 Task: Create a task  Integrate website with a new content delivery network (CDN) , assign it to team member softage.1@softage.net in the project AgileRamp and update the status of the task to  On Track  , set the priority of the task to High
Action: Mouse moved to (329, 316)
Screenshot: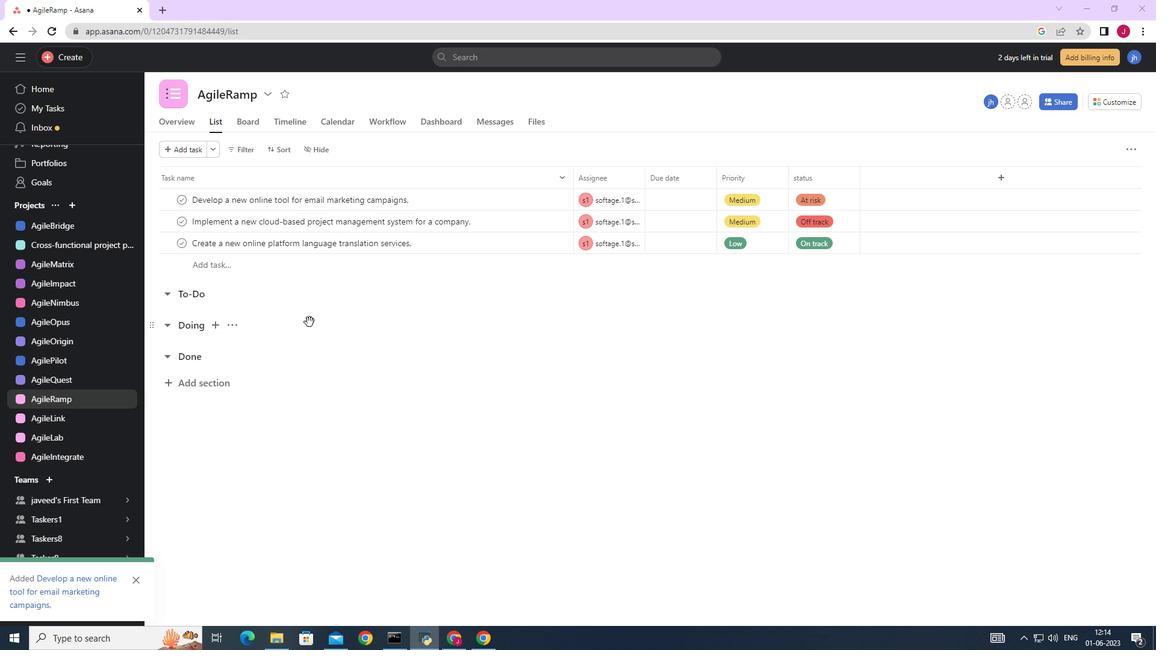 
Action: Mouse scrolled (329, 315) with delta (0, 0)
Screenshot: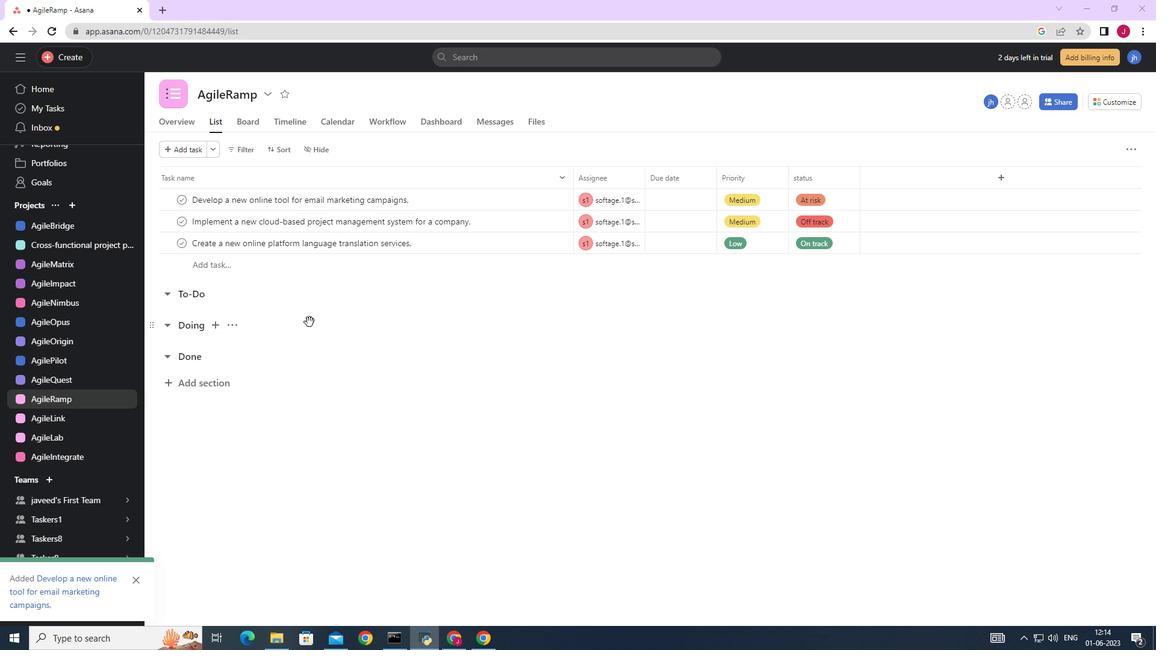 
Action: Mouse scrolled (329, 315) with delta (0, 0)
Screenshot: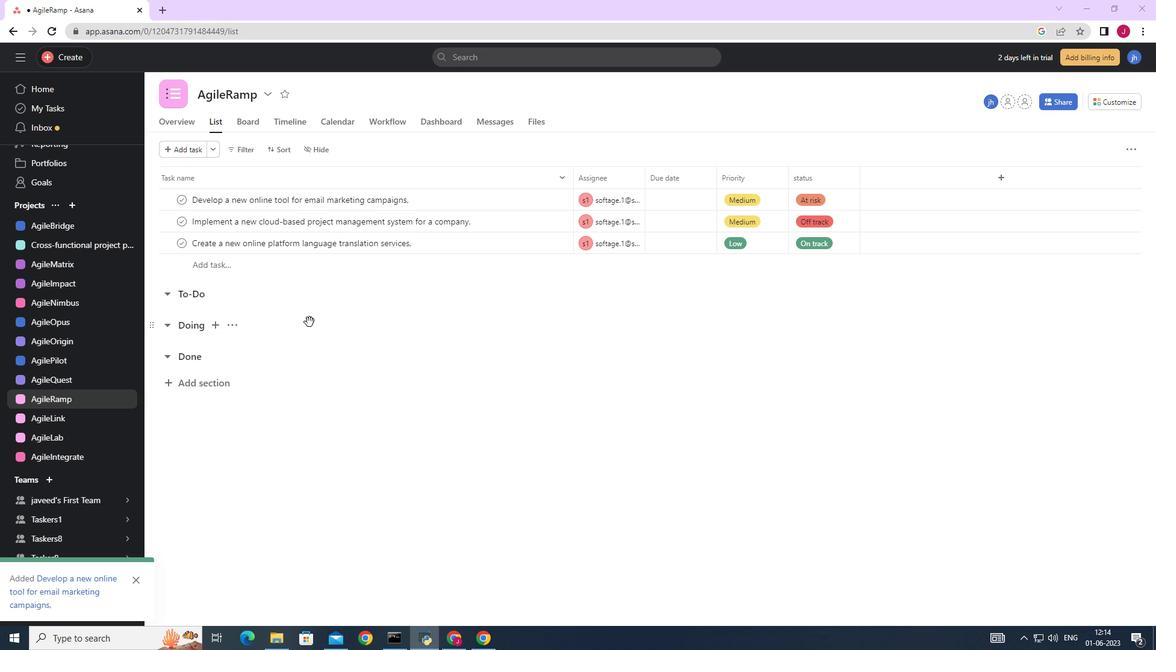 
Action: Mouse moved to (330, 316)
Screenshot: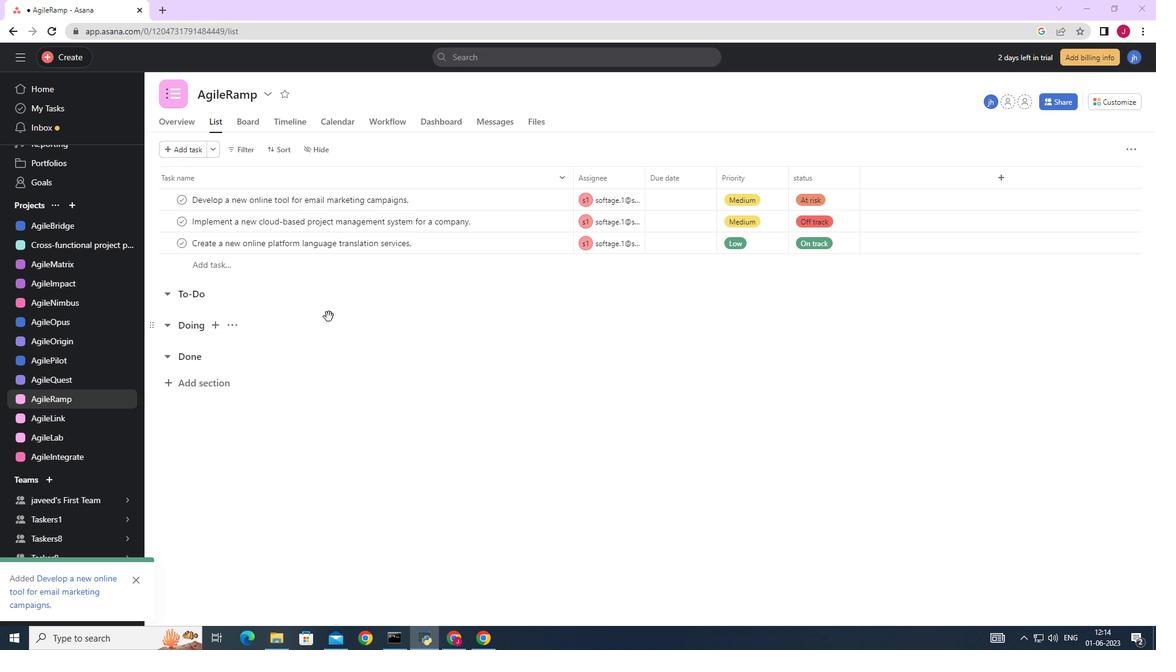 
Action: Mouse scrolled (330, 315) with delta (0, 0)
Screenshot: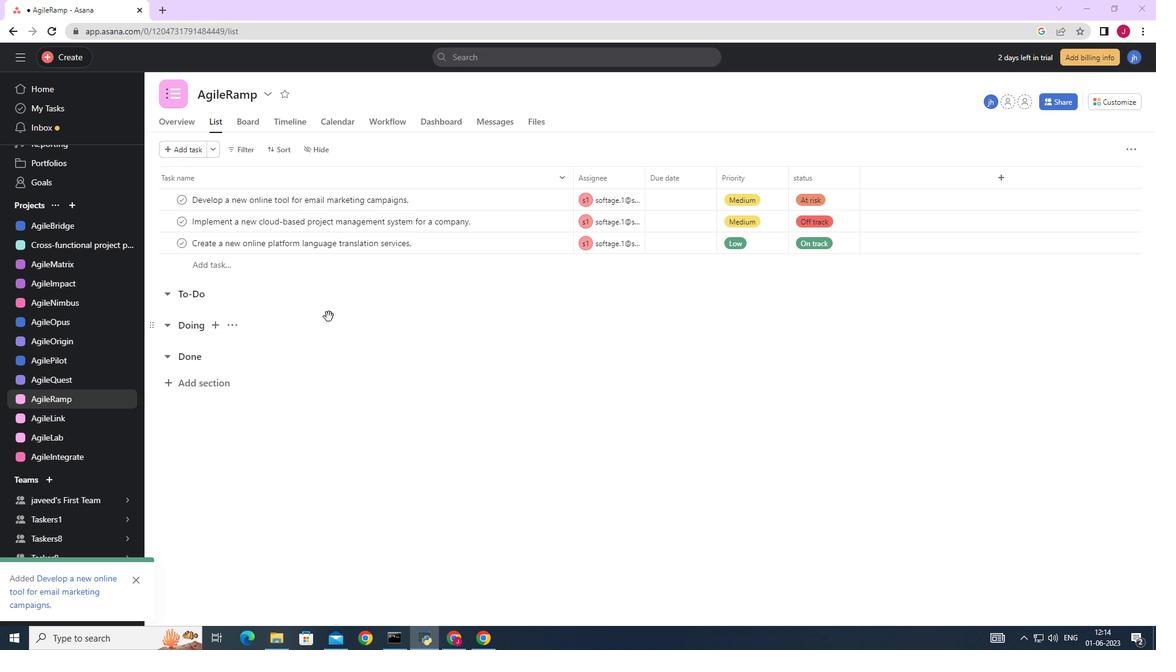 
Action: Mouse scrolled (330, 315) with delta (0, 0)
Screenshot: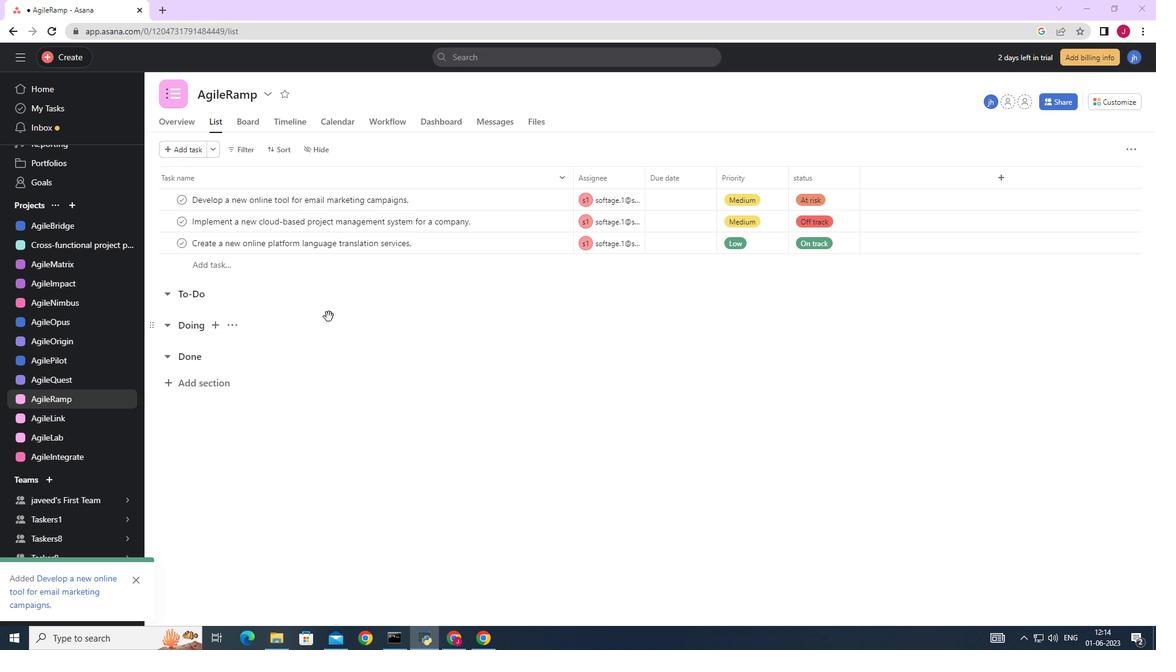
Action: Mouse moved to (72, 57)
Screenshot: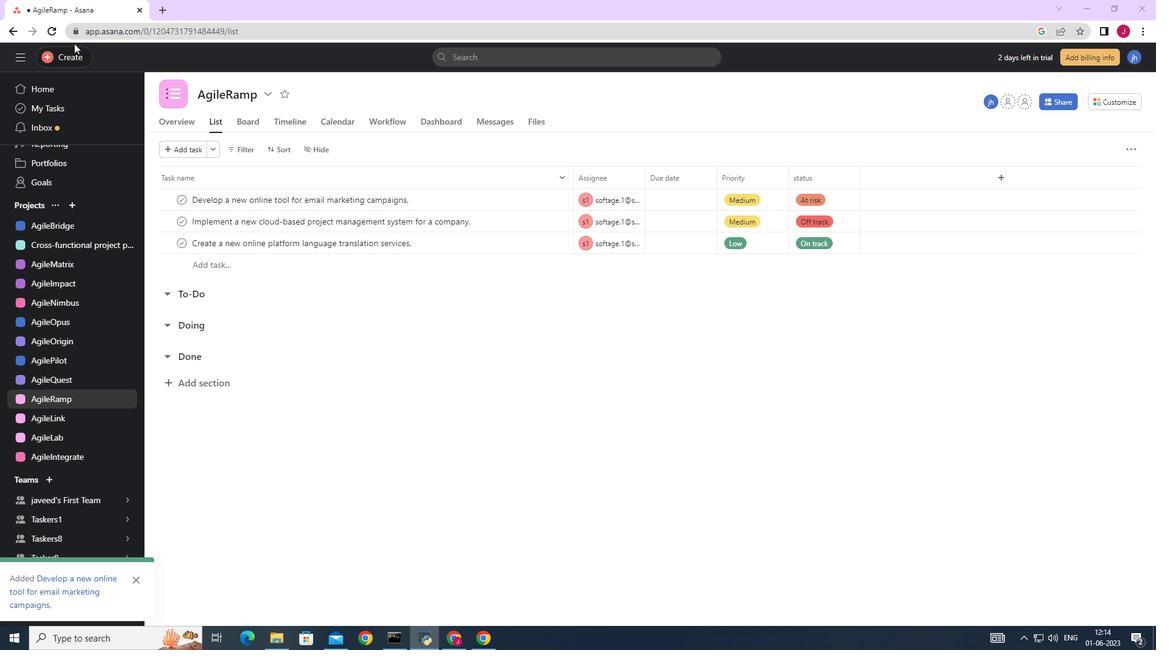 
Action: Mouse pressed left at (72, 57)
Screenshot: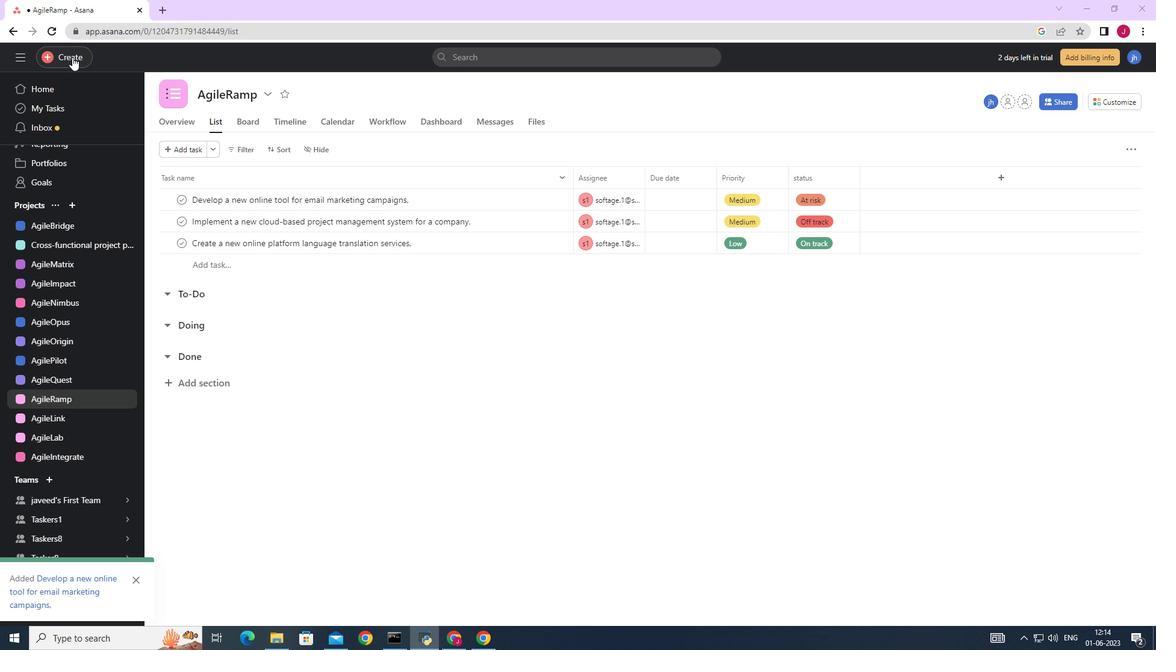 
Action: Mouse moved to (165, 57)
Screenshot: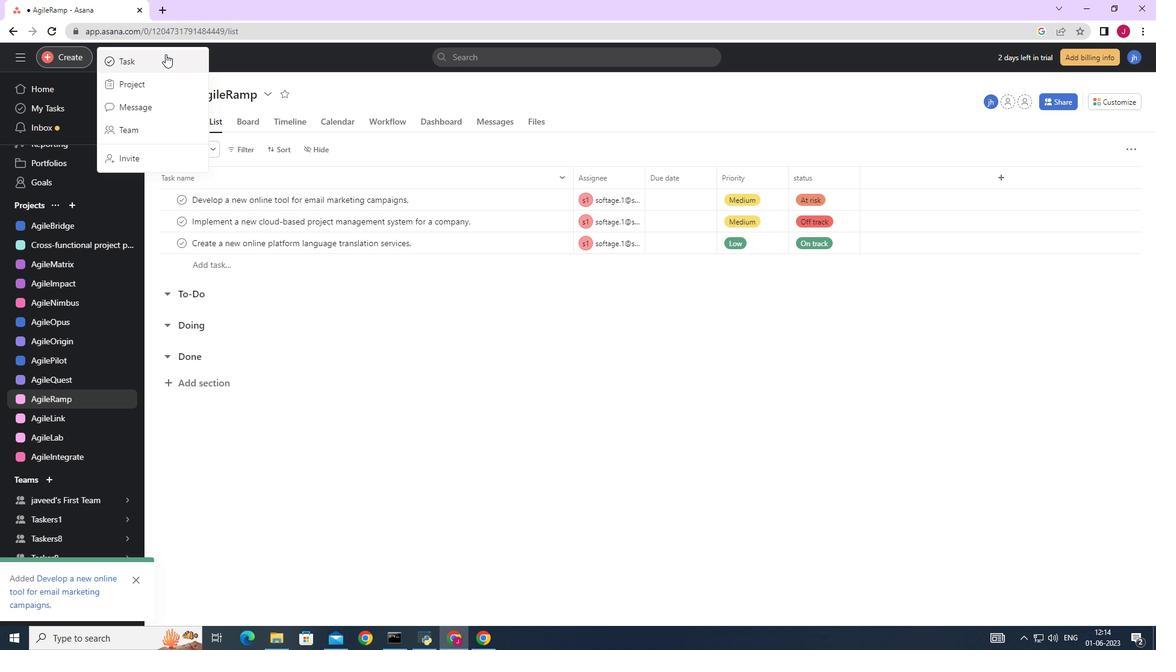 
Action: Mouse pressed left at (165, 57)
Screenshot: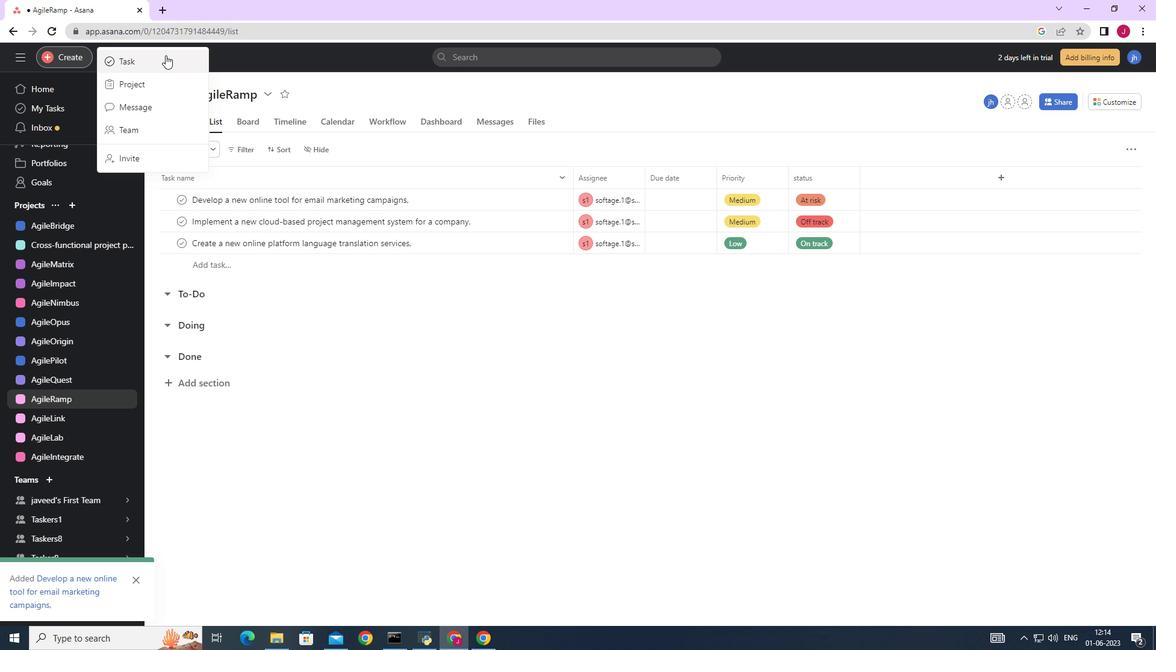 
Action: Mouse moved to (945, 396)
Screenshot: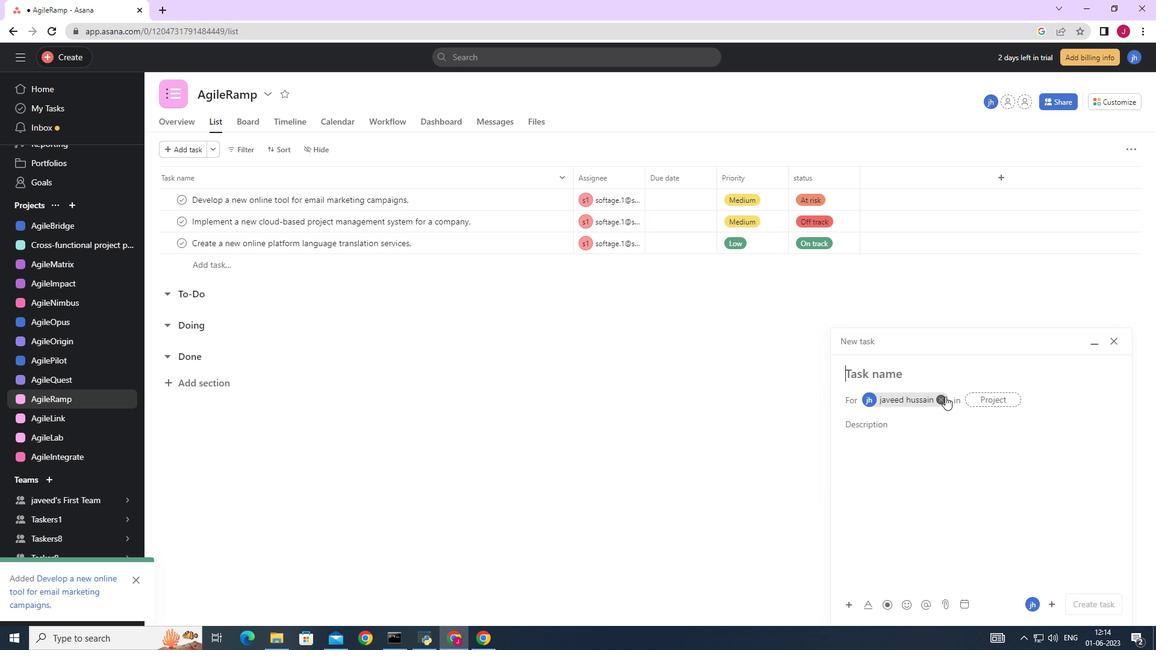 
Action: Mouse pressed left at (945, 396)
Screenshot: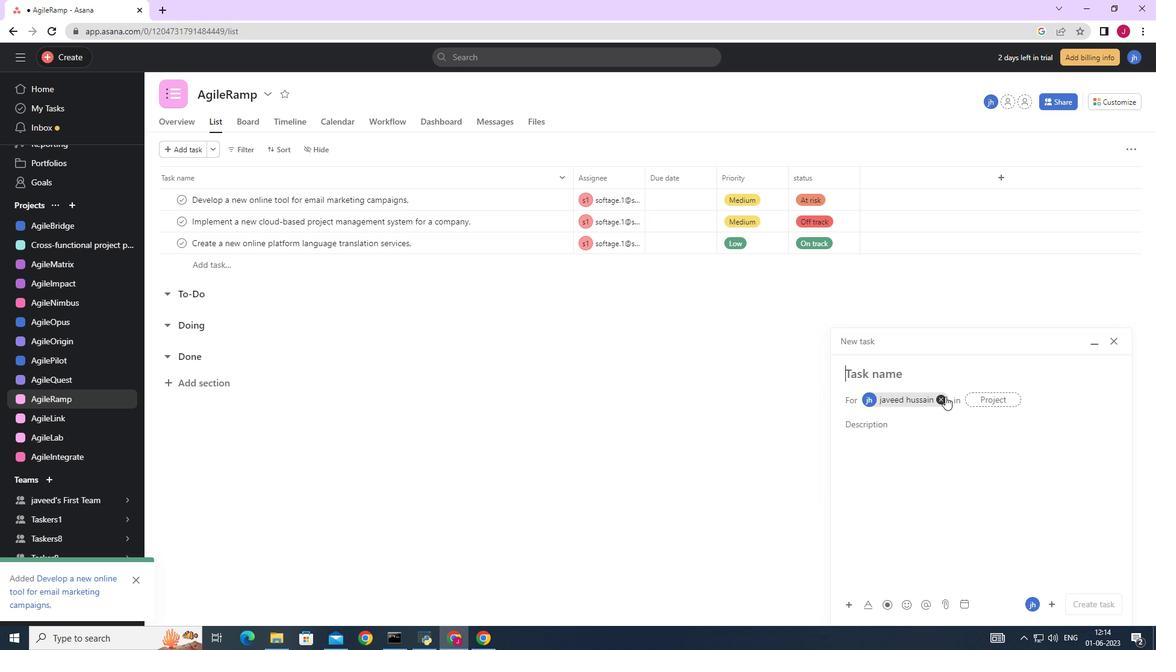 
Action: Mouse moved to (835, 349)
Screenshot: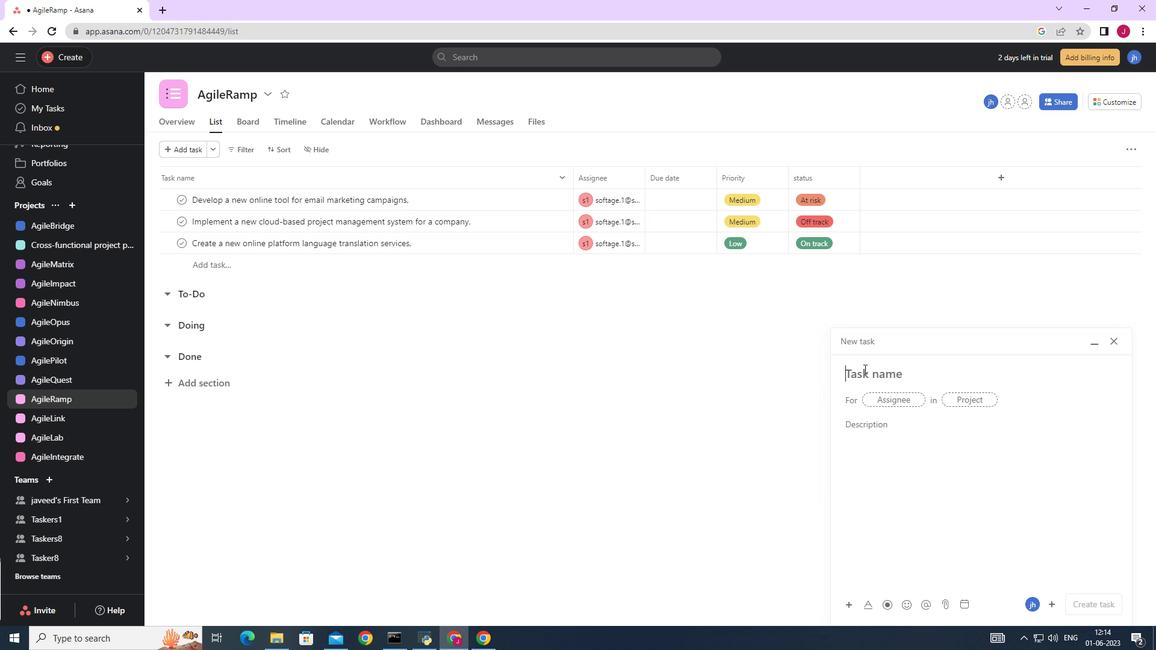 
Action: Key pressed <Key.caps_lock>I<Key.caps_lock>ntegrate<Key.space>website<Key.space>with<Key.space><Key.space>a<Key.space>new<Key.space>content<Key.space>delivery<Key.space>network<Key.space><Key.shift_r><Key.shift_r>(<Key.caps_lock>CDN<Key.shift_r>)<Key.space><Key.backspace>,<Key.caps_lock>
Screenshot: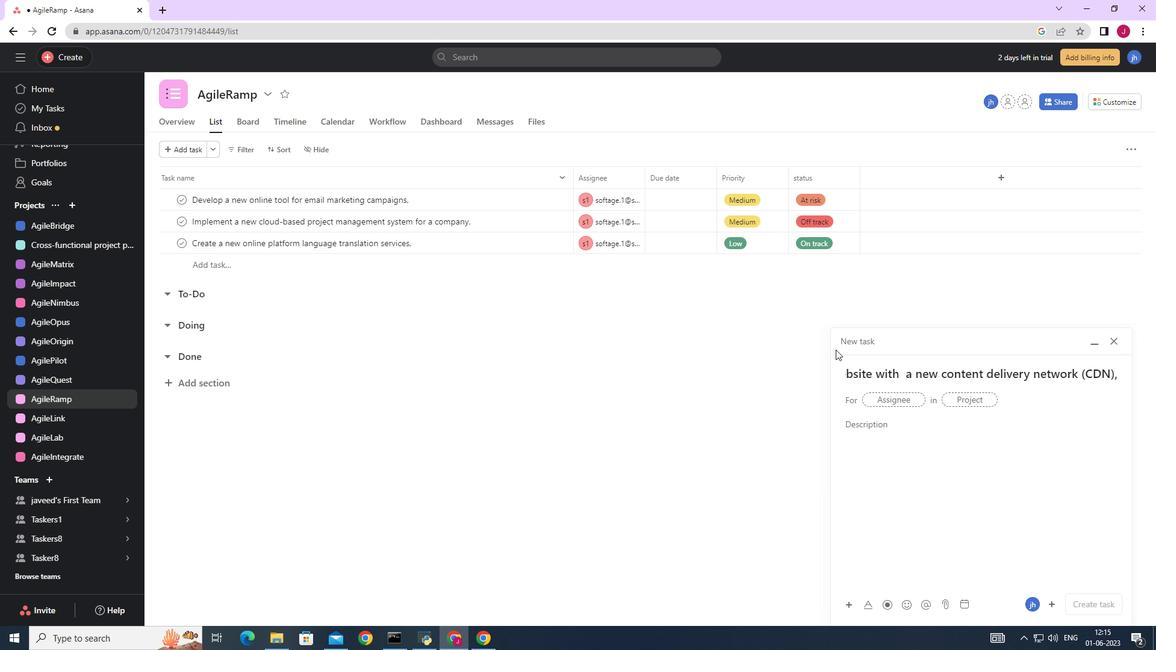 
Action: Mouse moved to (888, 401)
Screenshot: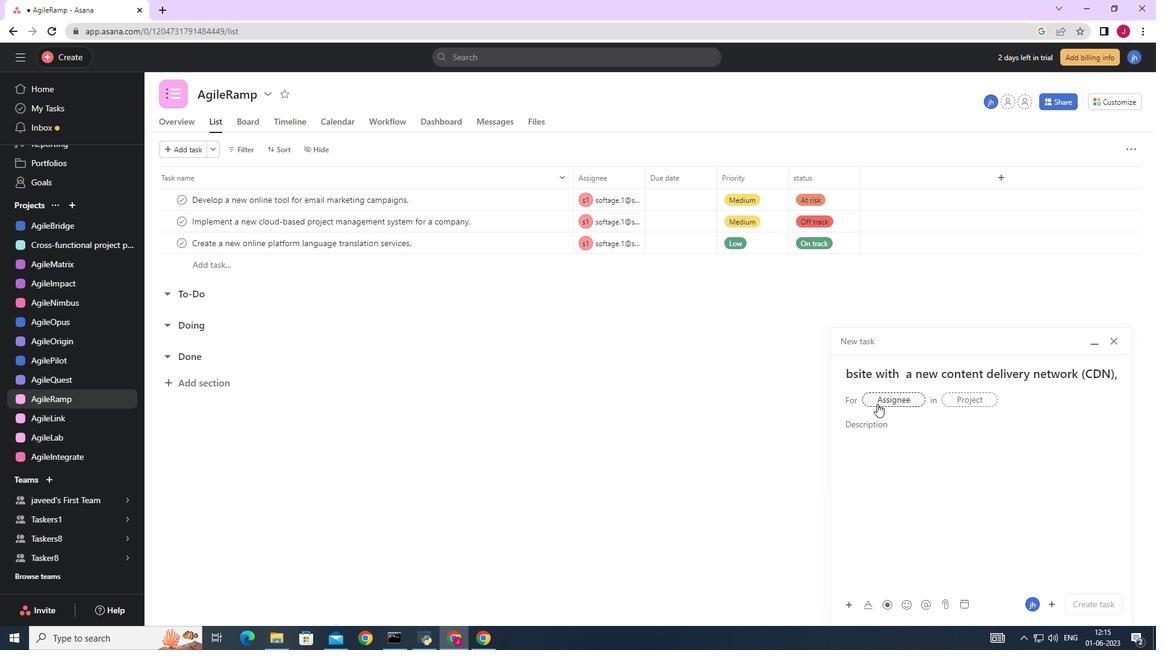 
Action: Mouse pressed left at (888, 401)
Screenshot: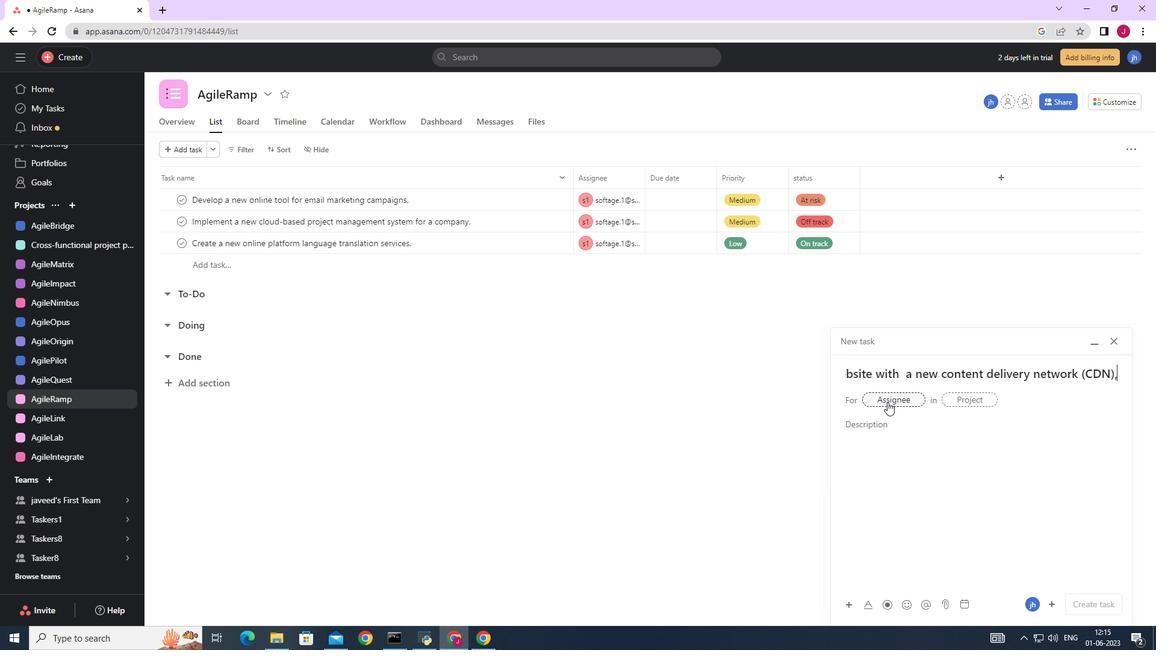 
Action: Mouse moved to (837, 348)
Screenshot: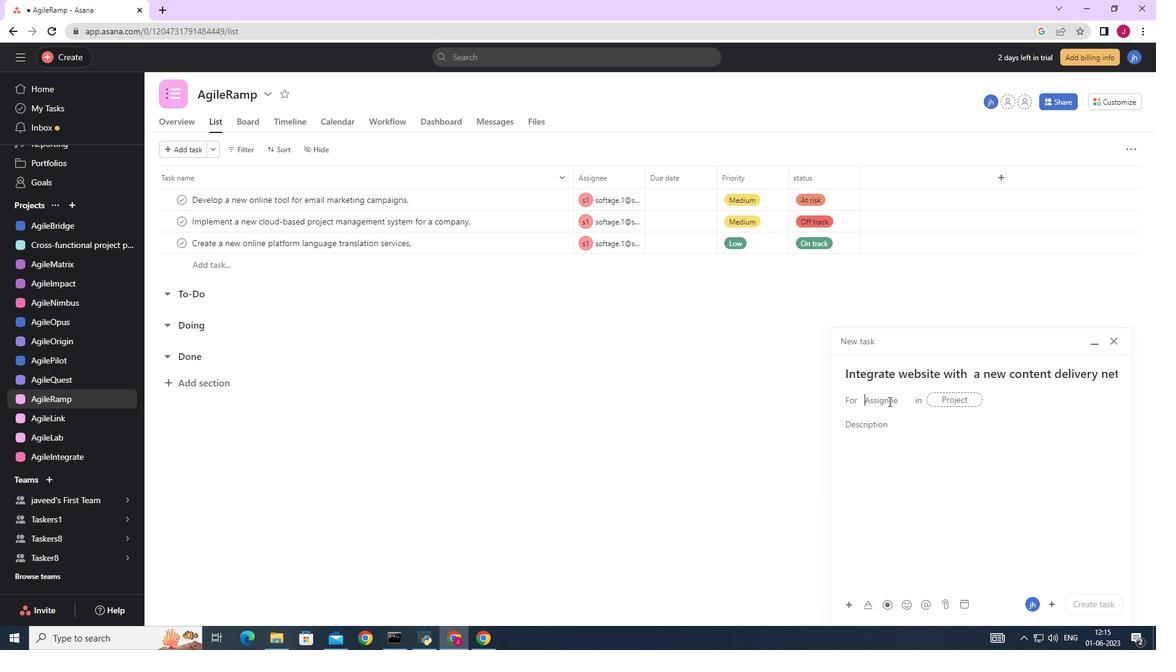 
Action: Key pressed softage.1
Screenshot: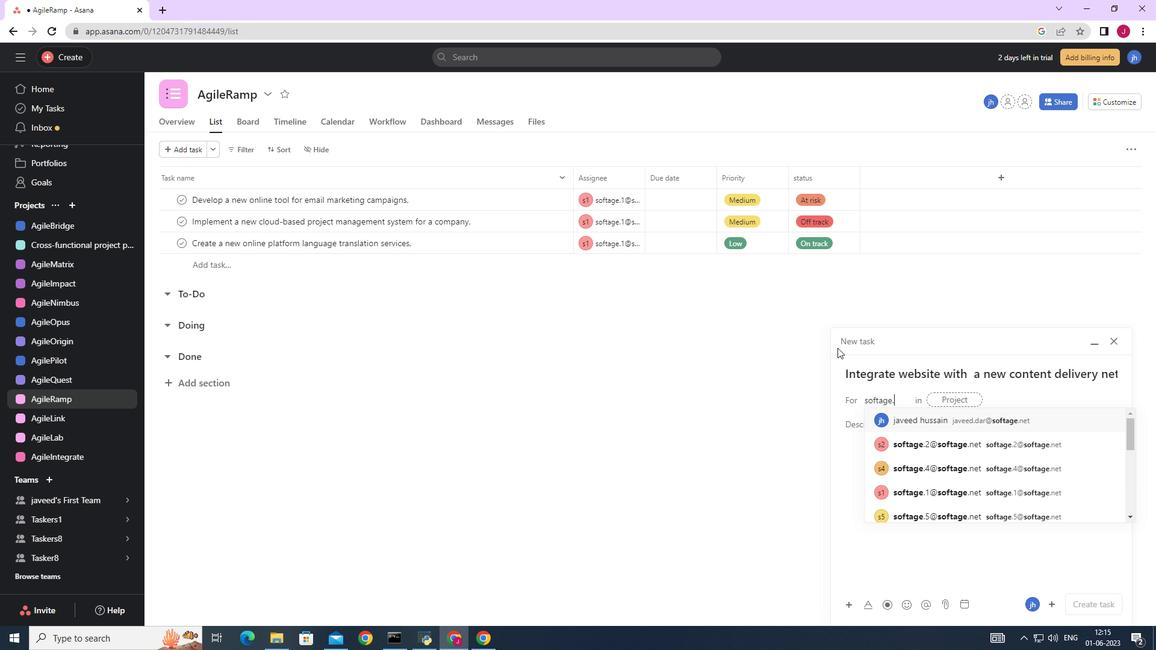 
Action: Mouse moved to (917, 418)
Screenshot: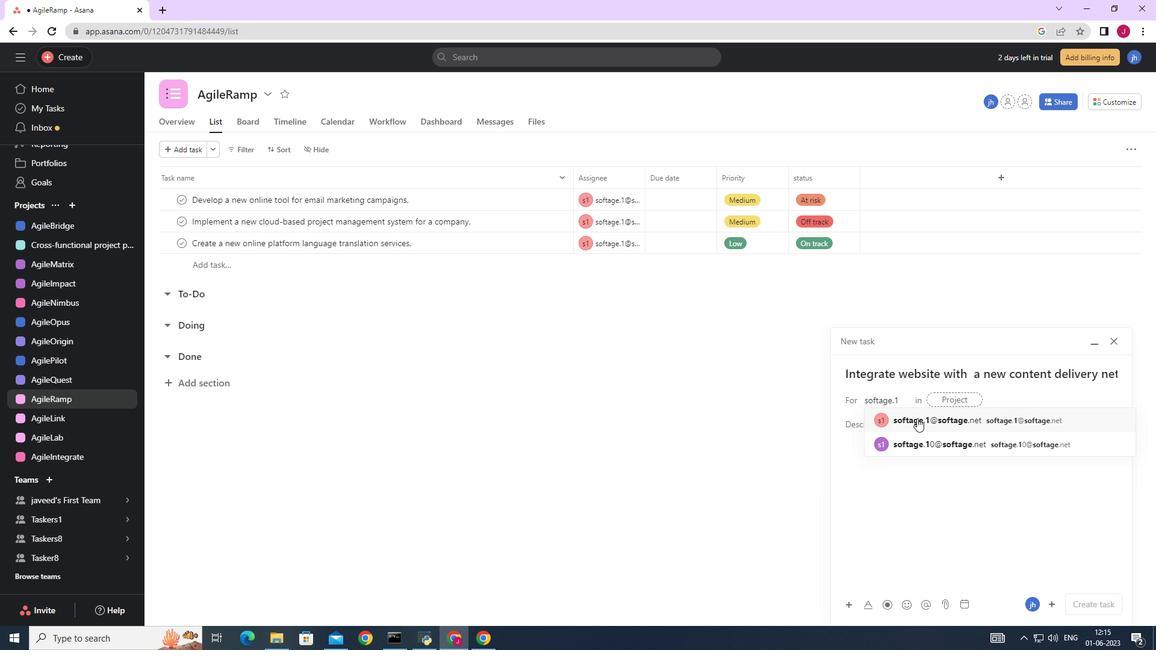 
Action: Mouse pressed left at (917, 418)
Screenshot: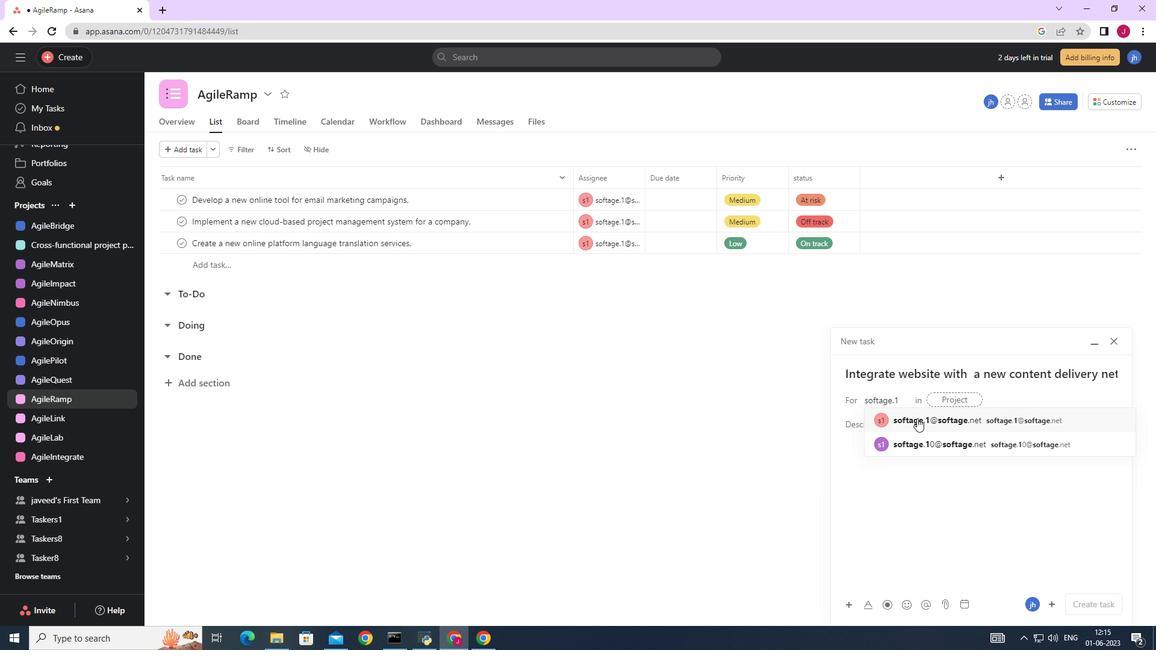
Action: Mouse moved to (761, 416)
Screenshot: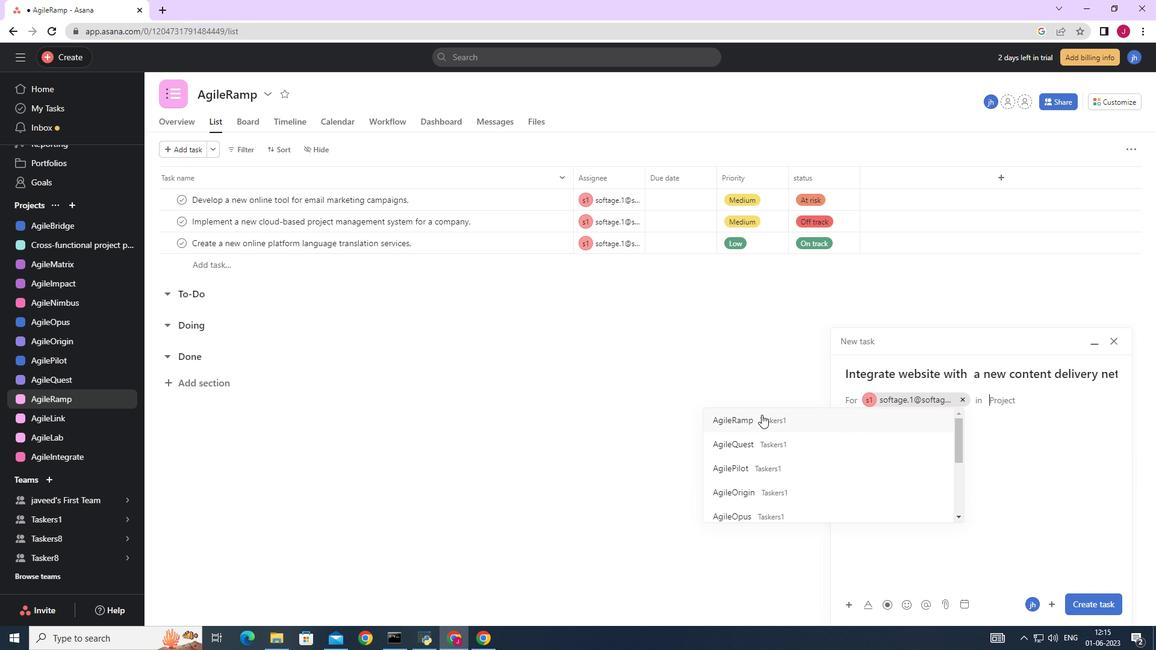 
Action: Mouse pressed left at (761, 416)
Screenshot: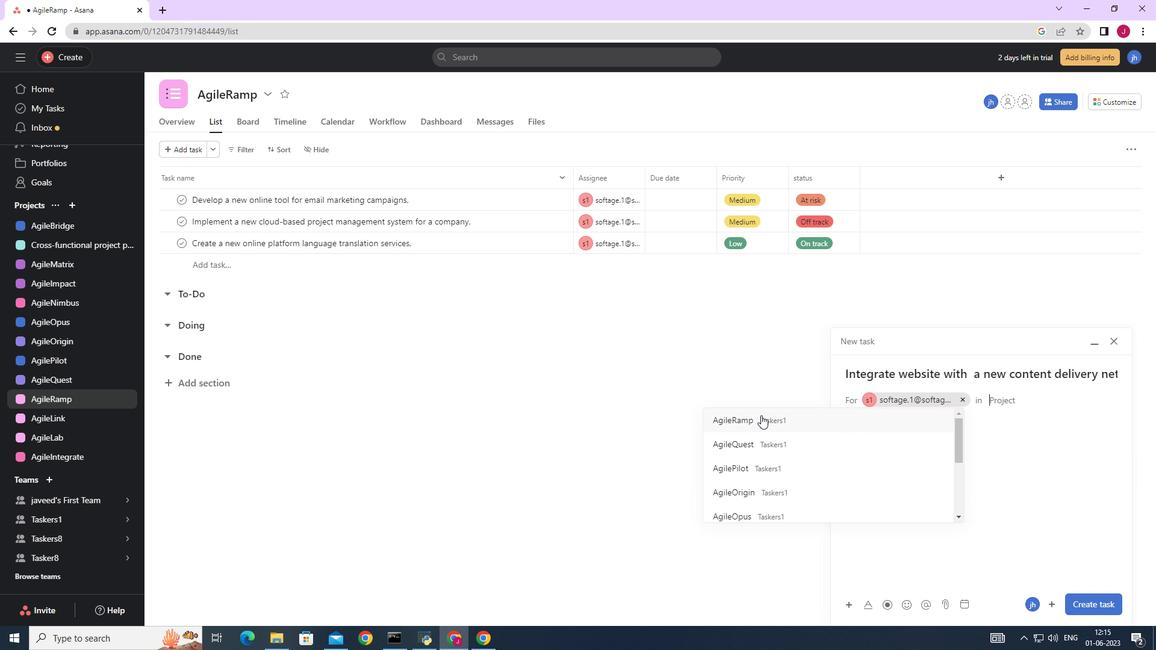 
Action: Mouse moved to (897, 432)
Screenshot: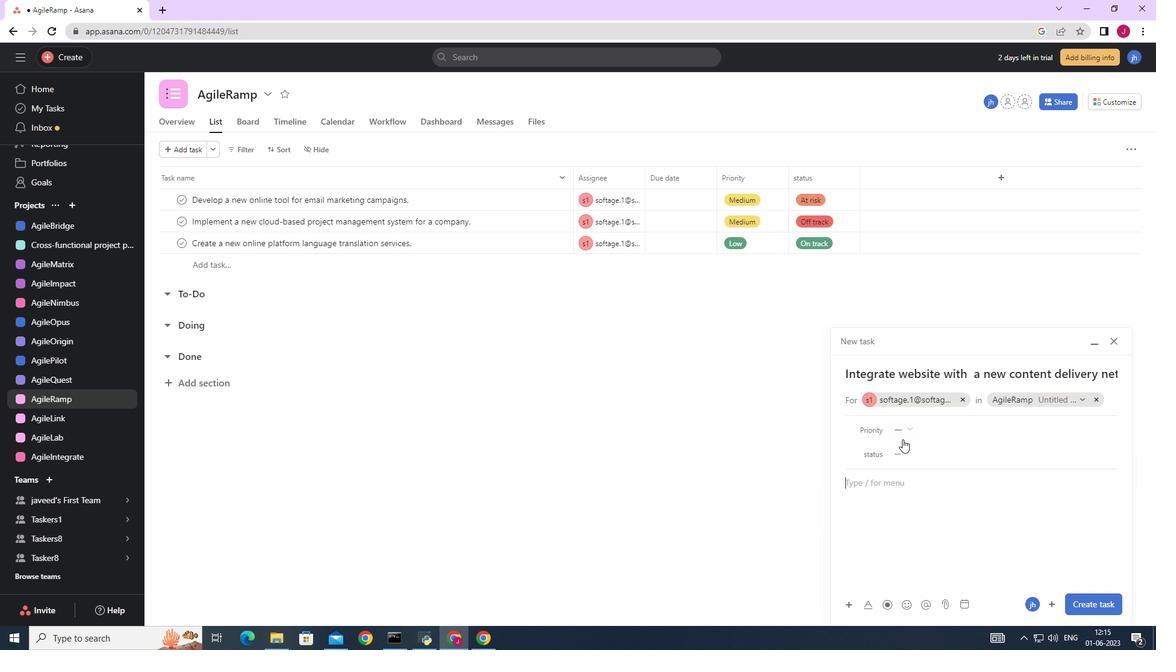 
Action: Mouse pressed left at (897, 432)
Screenshot: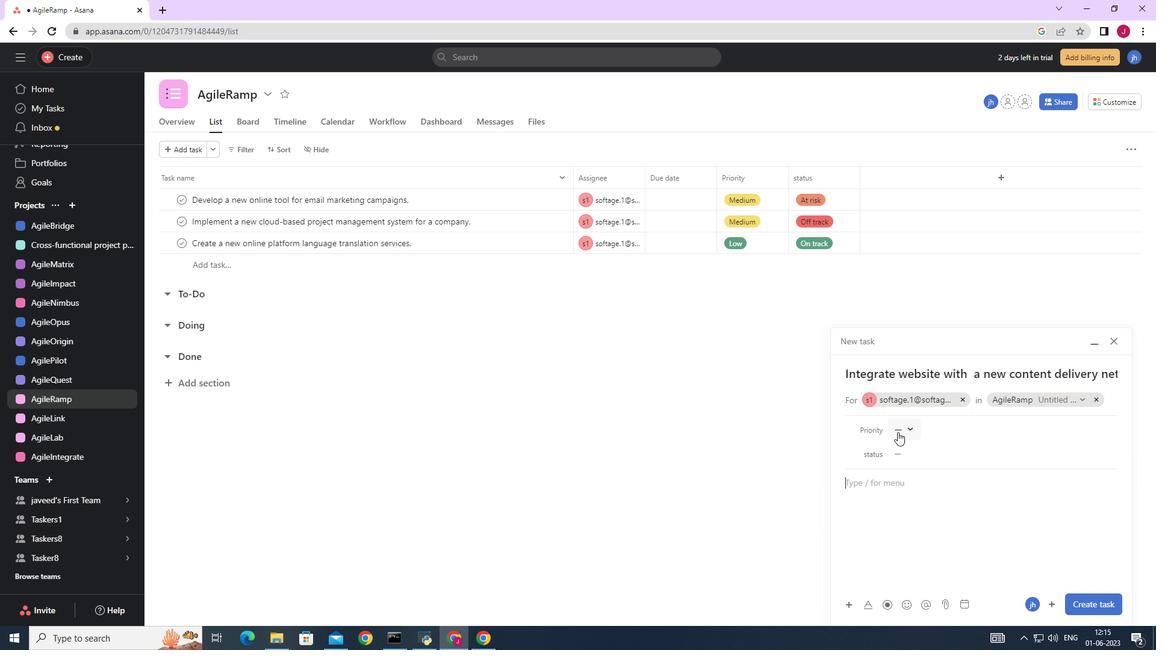 
Action: Mouse moved to (927, 470)
Screenshot: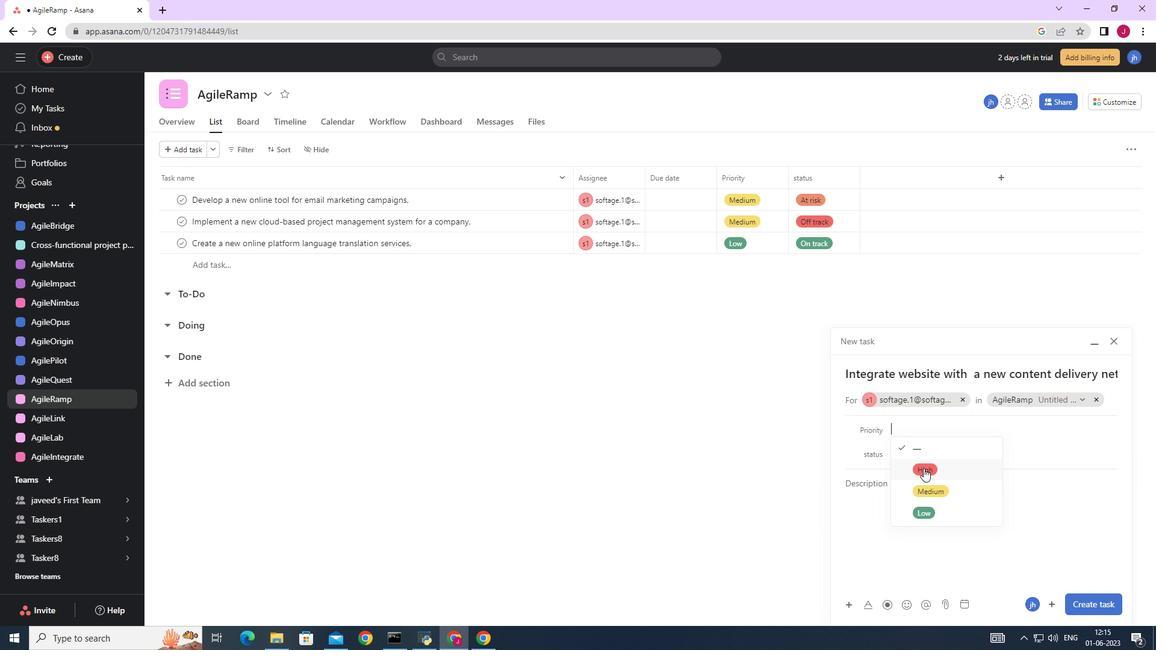 
Action: Mouse pressed left at (927, 470)
Screenshot: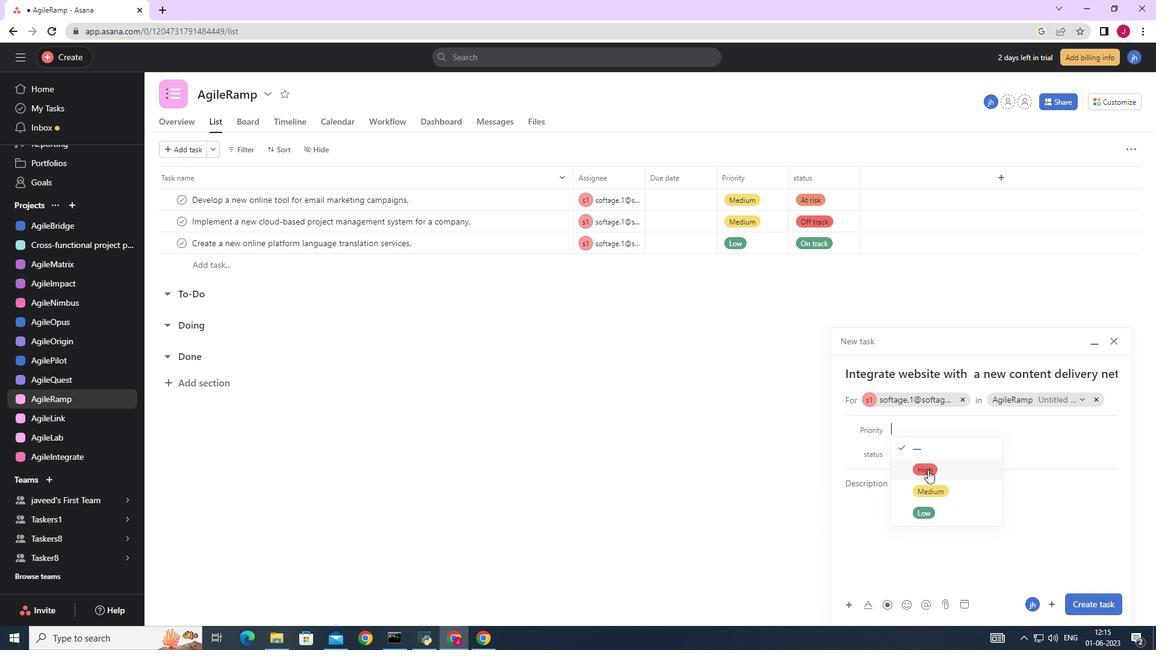 
Action: Mouse moved to (915, 454)
Screenshot: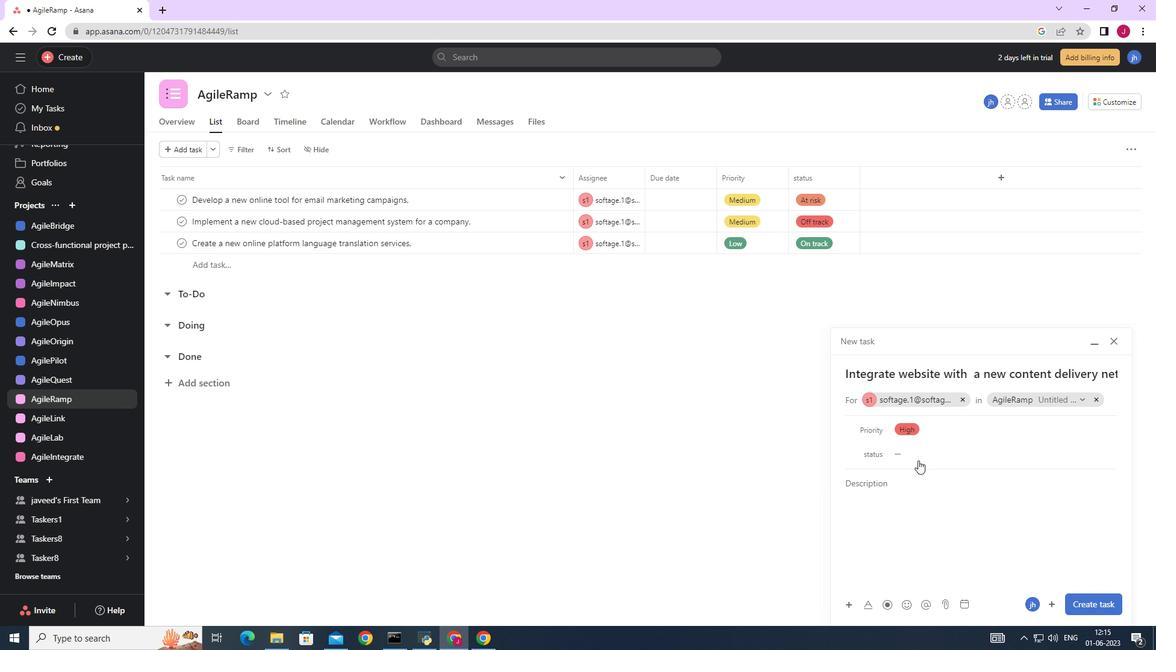 
Action: Mouse pressed left at (915, 454)
Screenshot: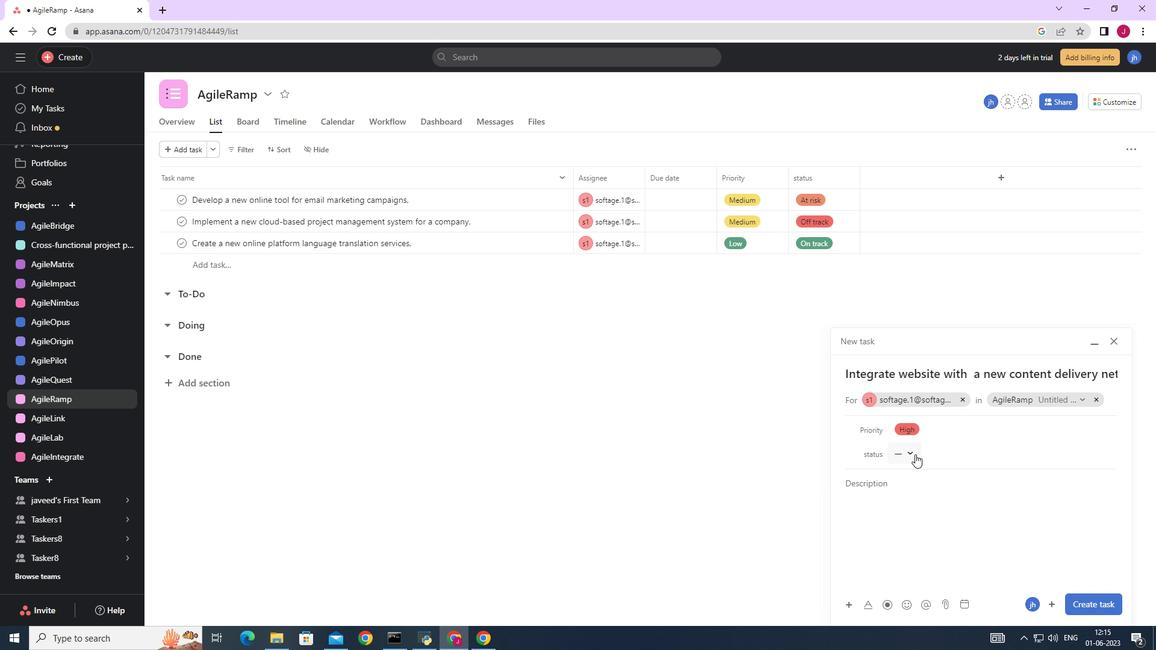 
Action: Mouse moved to (938, 490)
Screenshot: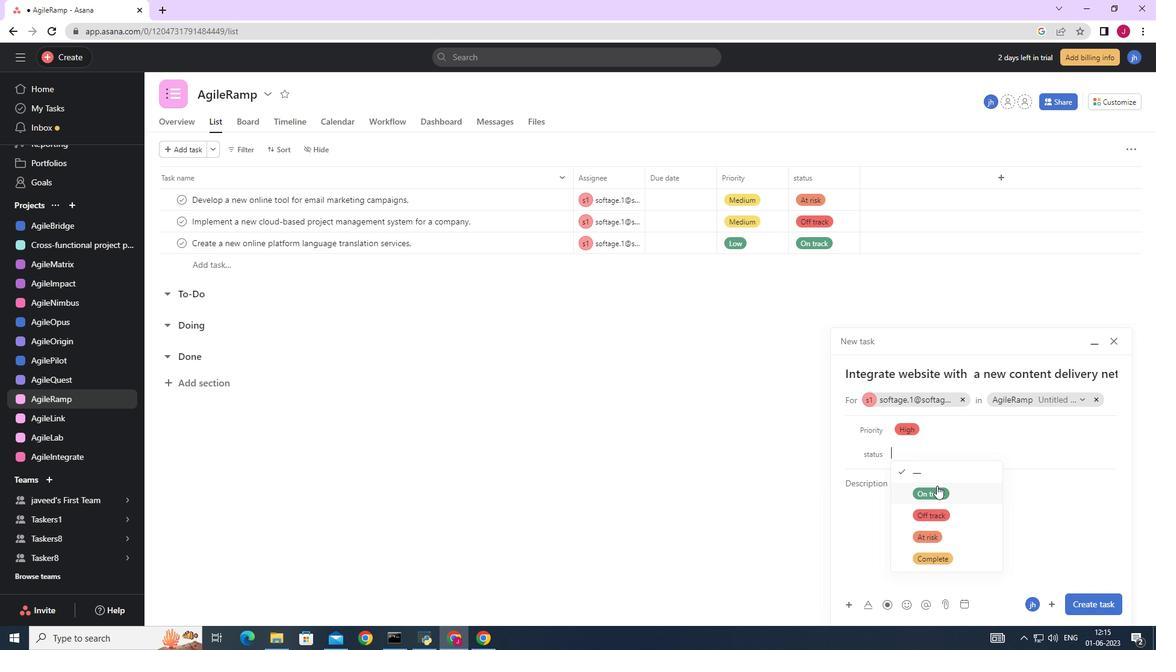 
Action: Mouse pressed left at (938, 490)
Screenshot: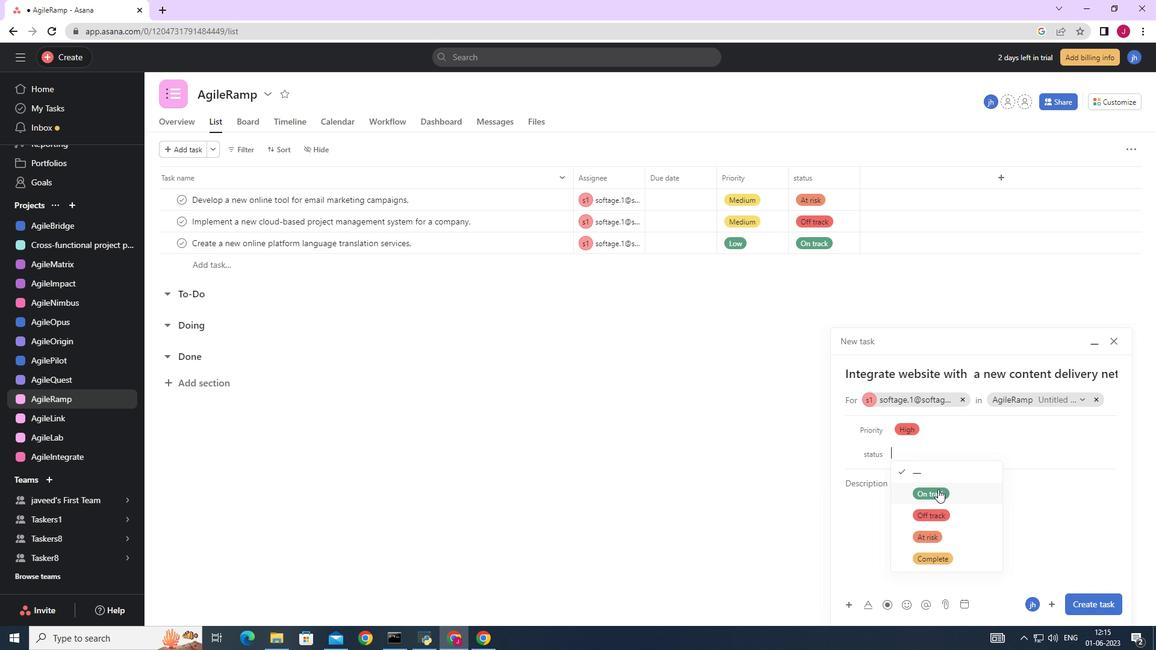 
Action: Mouse moved to (1092, 604)
Screenshot: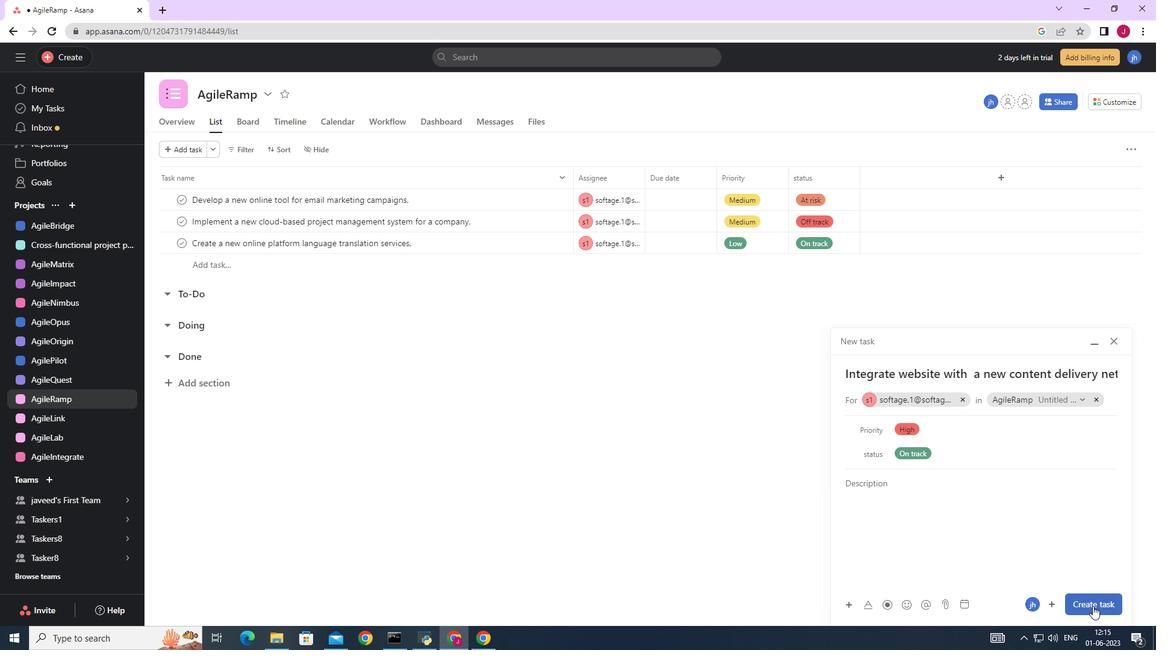 
Action: Mouse pressed left at (1092, 604)
Screenshot: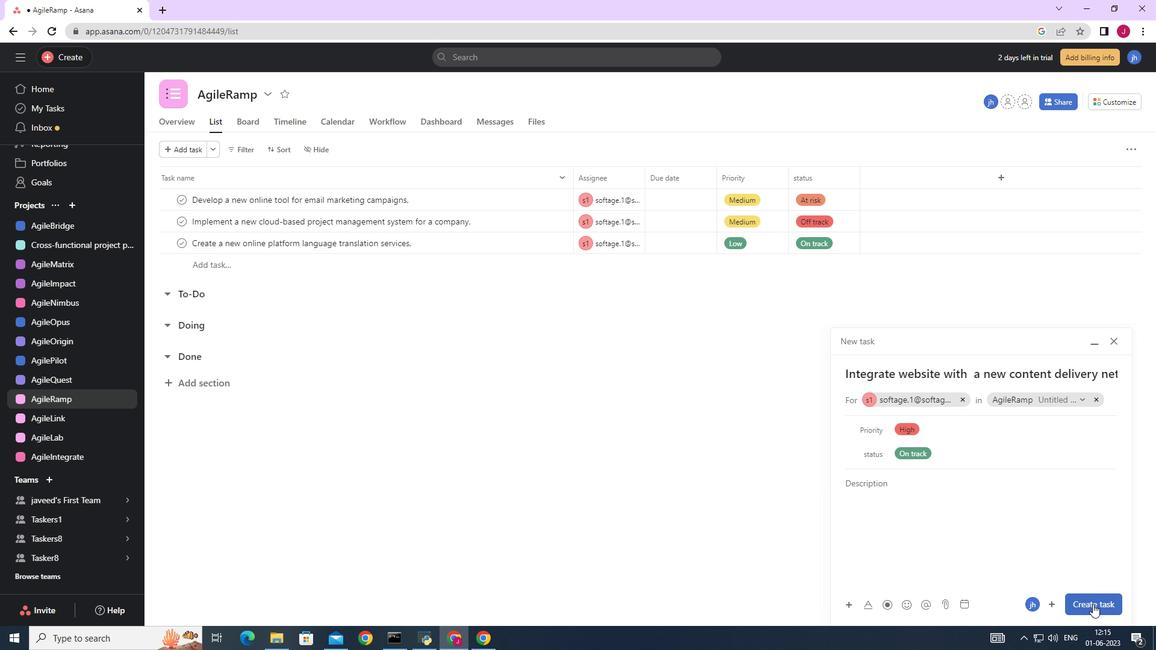 
Action: Mouse moved to (815, 455)
Screenshot: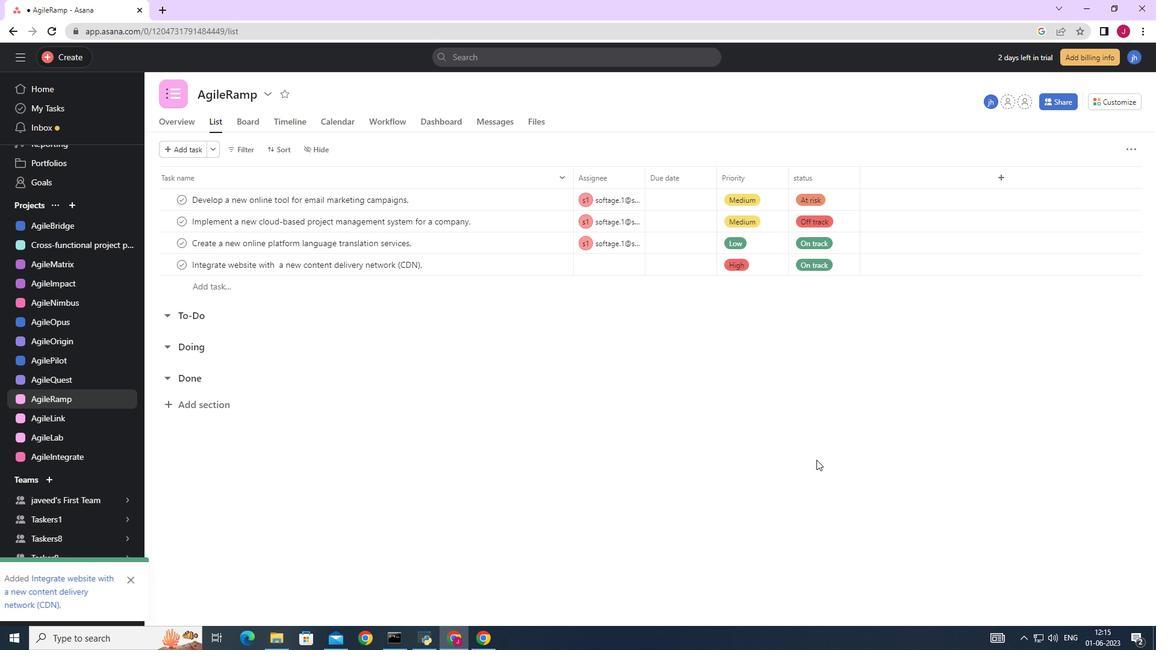 
